 Task: Add a condition where "Organization Is -" in unsolved tickets in your groups.
Action: Mouse moved to (133, 434)
Screenshot: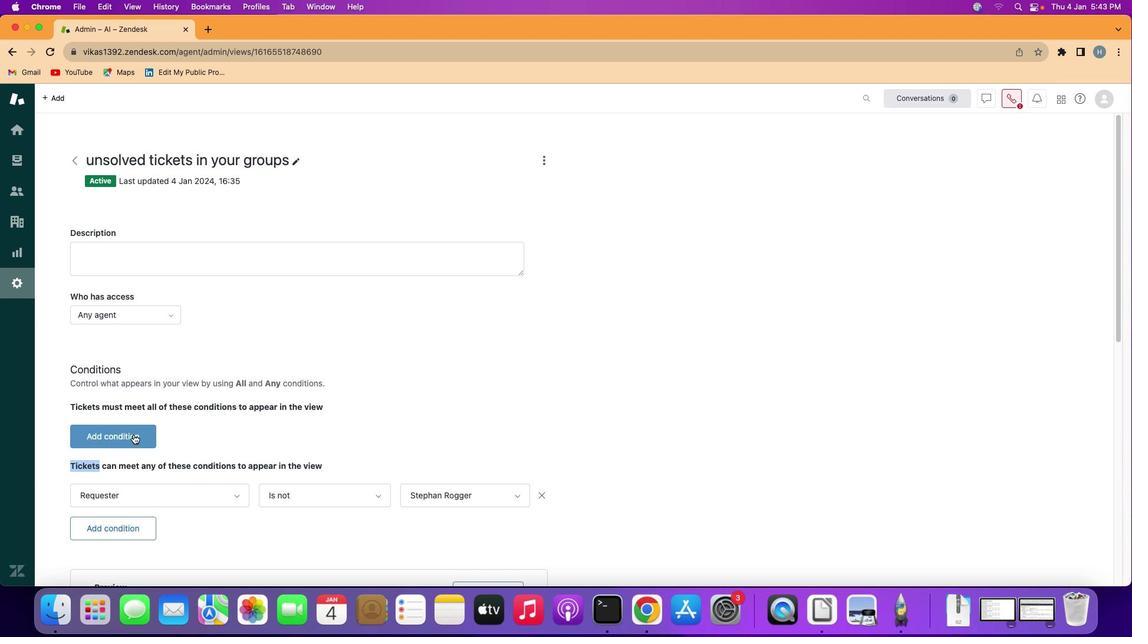 
Action: Mouse pressed left at (133, 434)
Screenshot: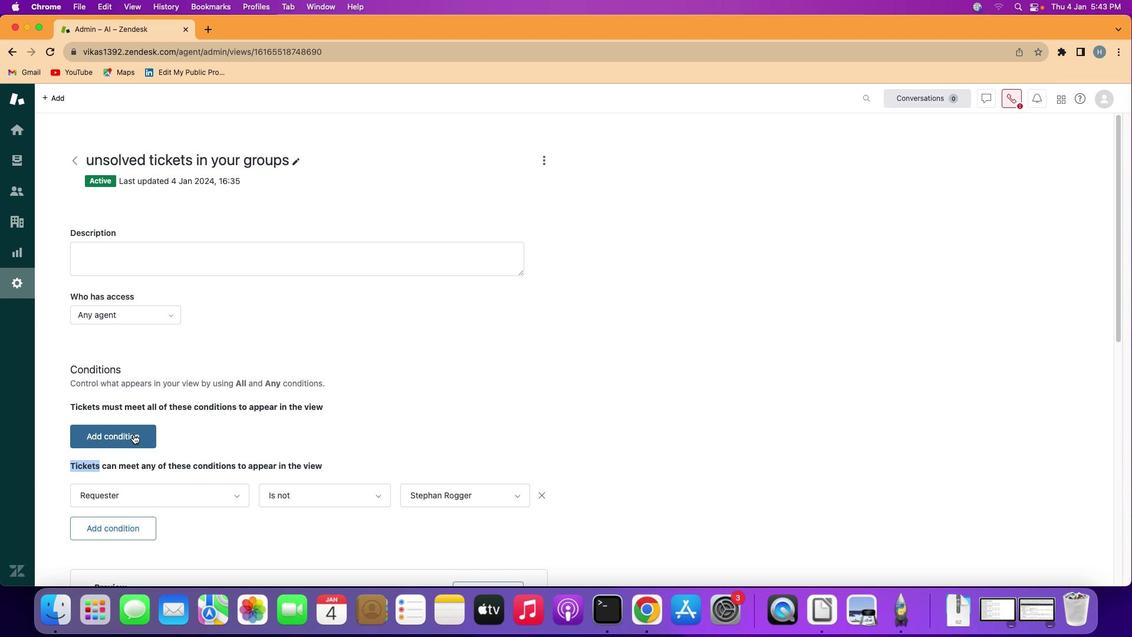 
Action: Mouse moved to (149, 435)
Screenshot: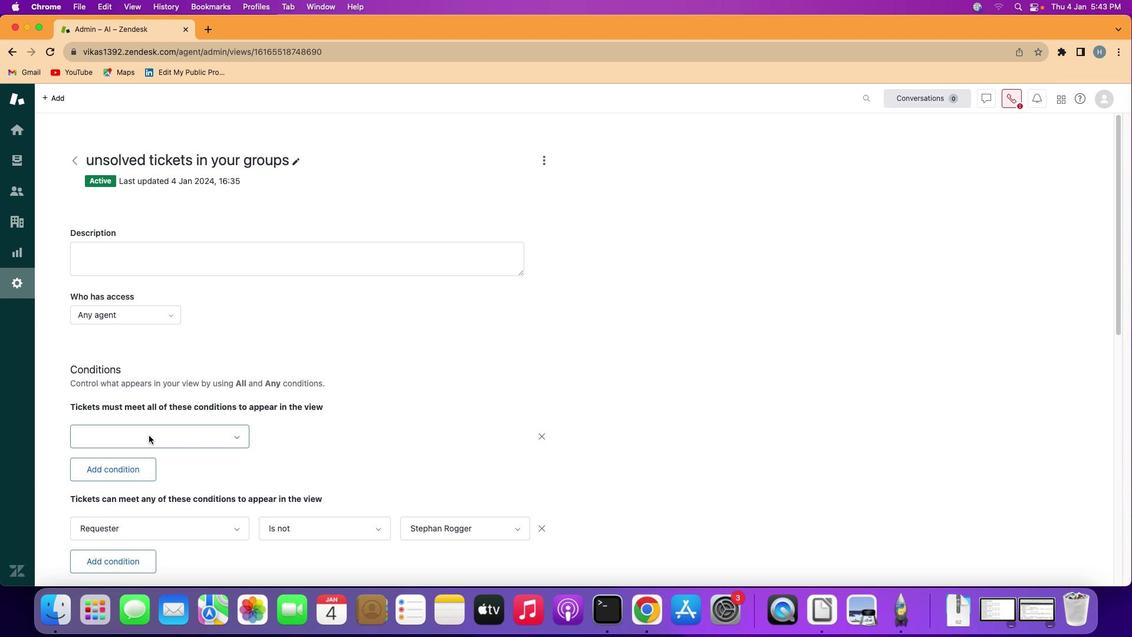
Action: Mouse pressed left at (149, 435)
Screenshot: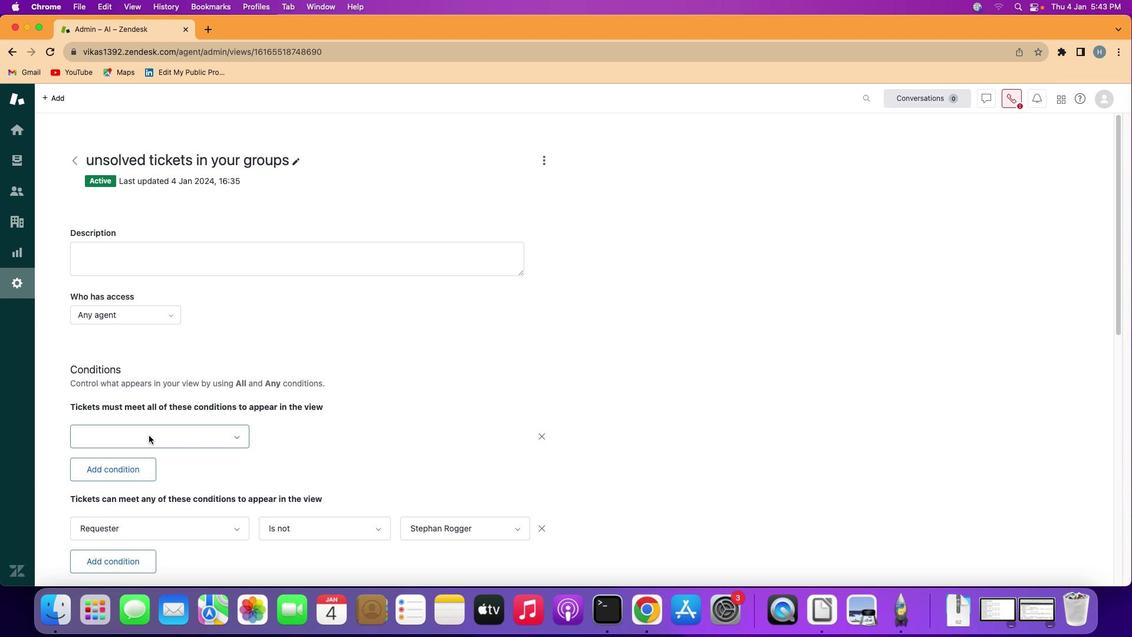 
Action: Mouse moved to (179, 327)
Screenshot: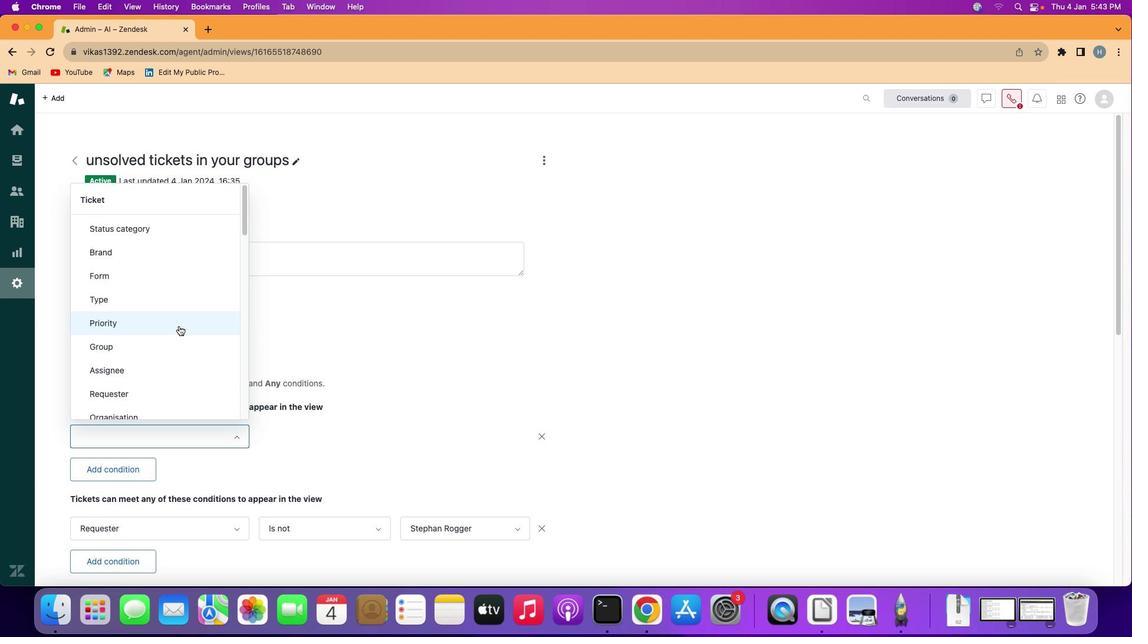 
Action: Mouse pressed left at (179, 327)
Screenshot: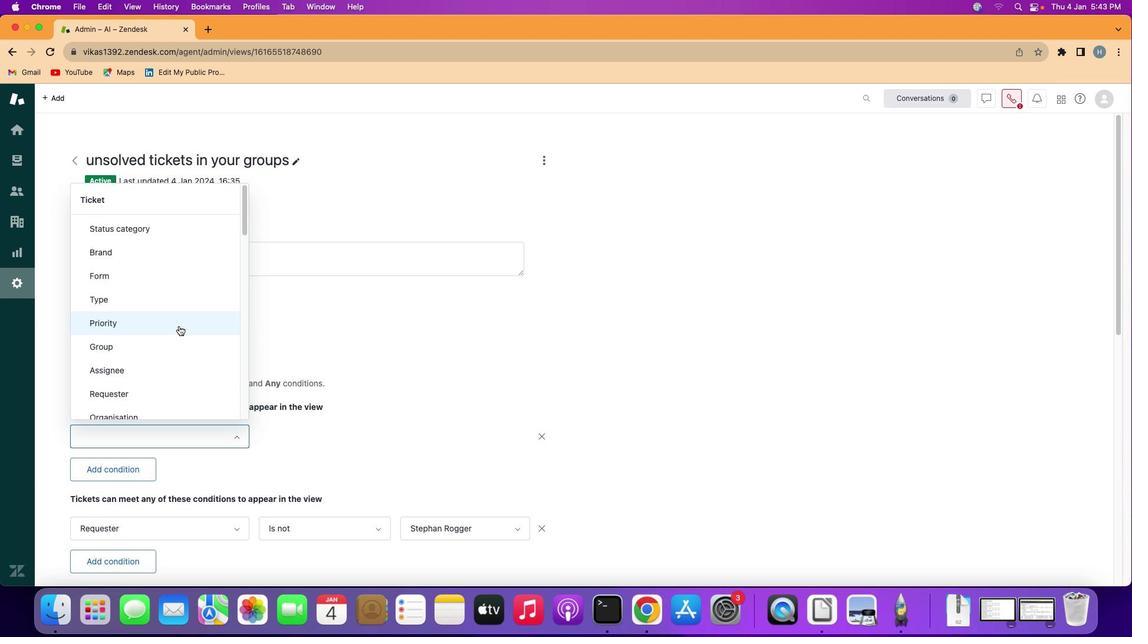 
Action: Mouse moved to (292, 432)
Screenshot: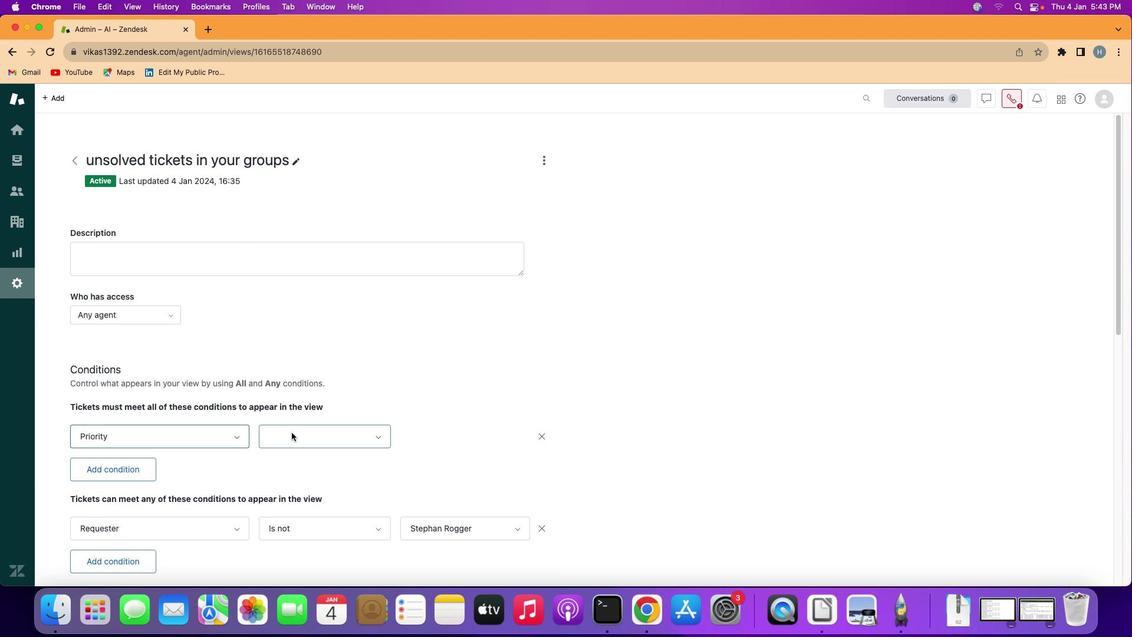 
Action: Mouse pressed left at (292, 432)
Screenshot: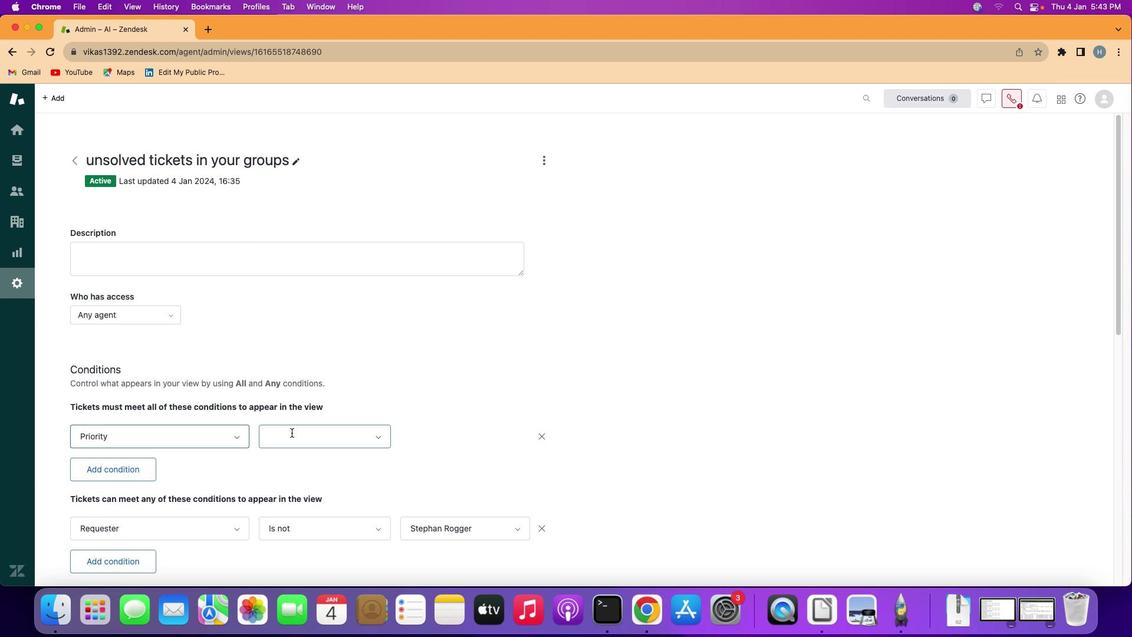 
Action: Mouse moved to (305, 514)
Screenshot: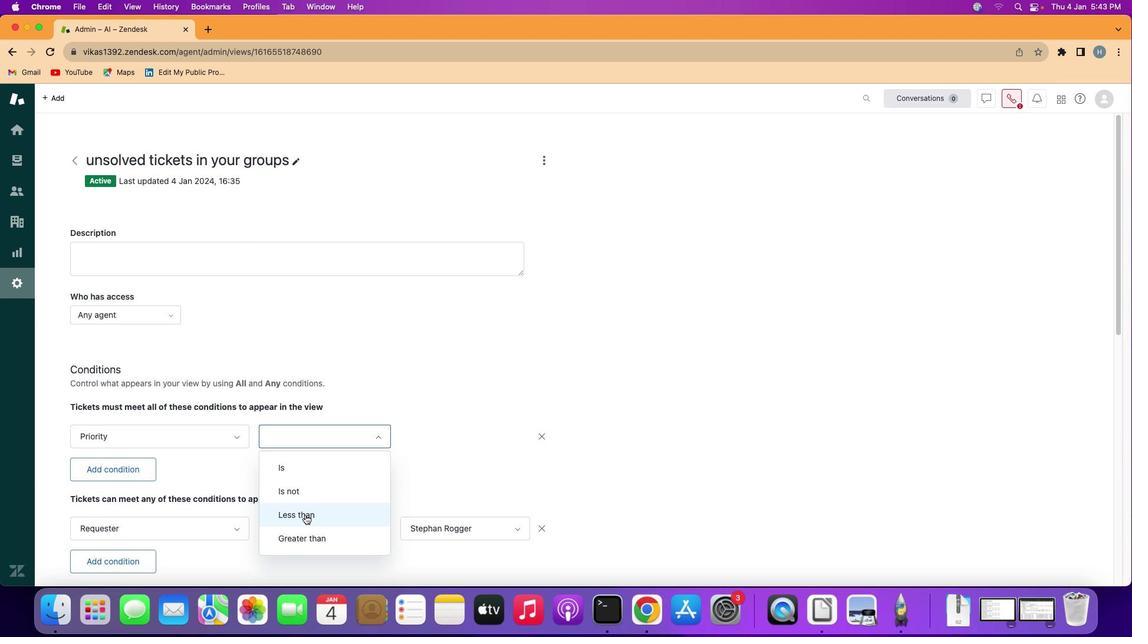 
Action: Mouse pressed left at (305, 514)
Screenshot: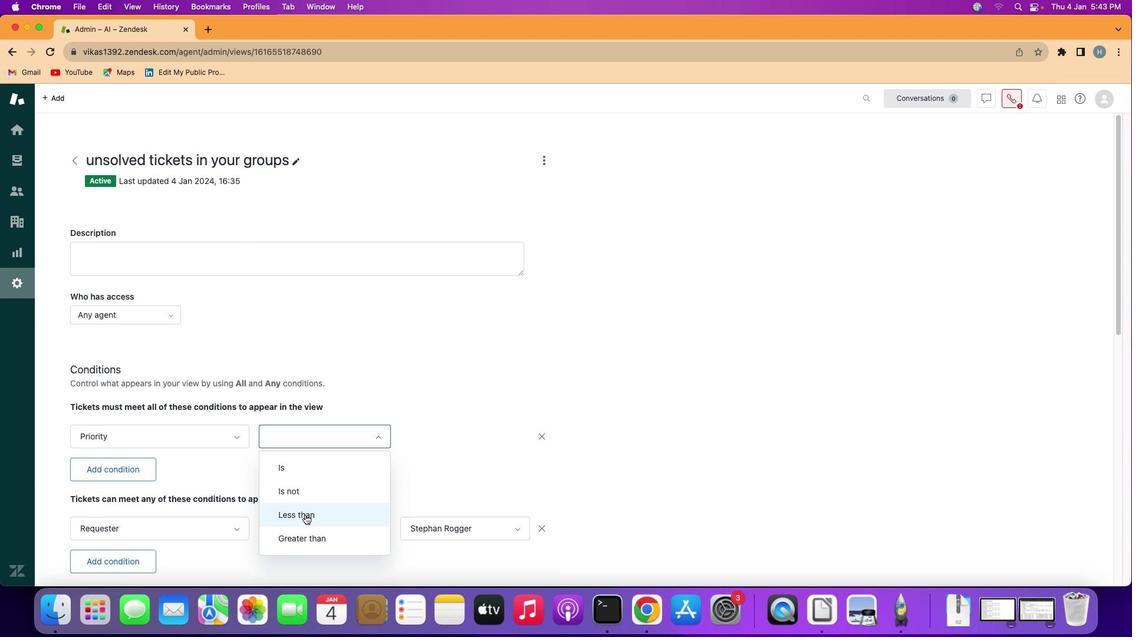 
Action: Mouse moved to (445, 446)
Screenshot: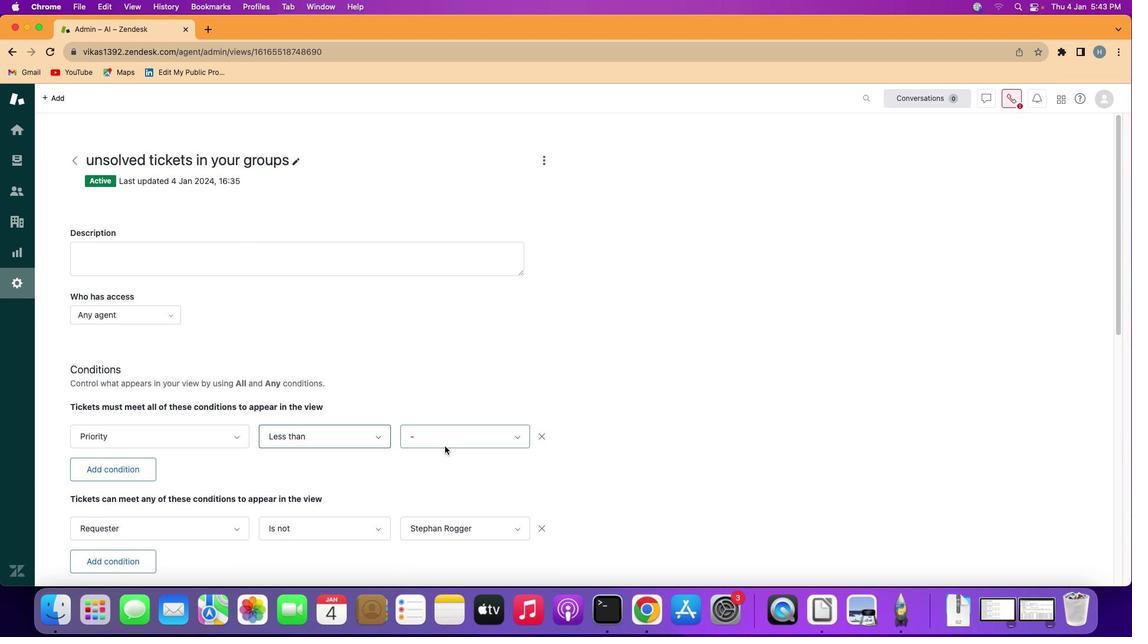 
Action: Mouse pressed left at (445, 446)
Screenshot: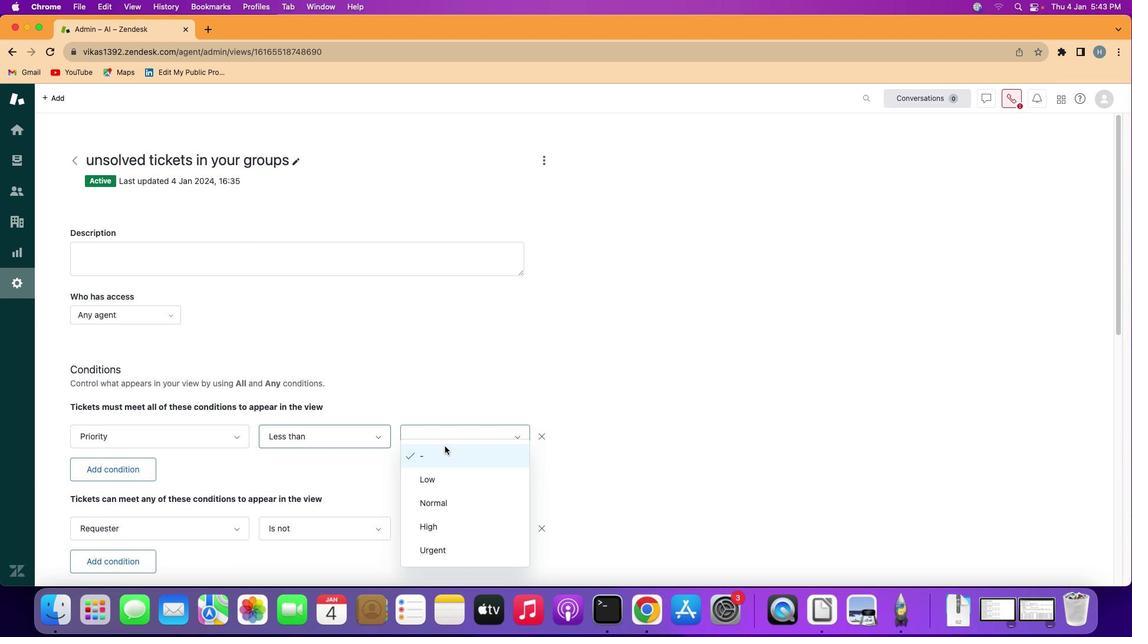 
Action: Mouse moved to (447, 466)
Screenshot: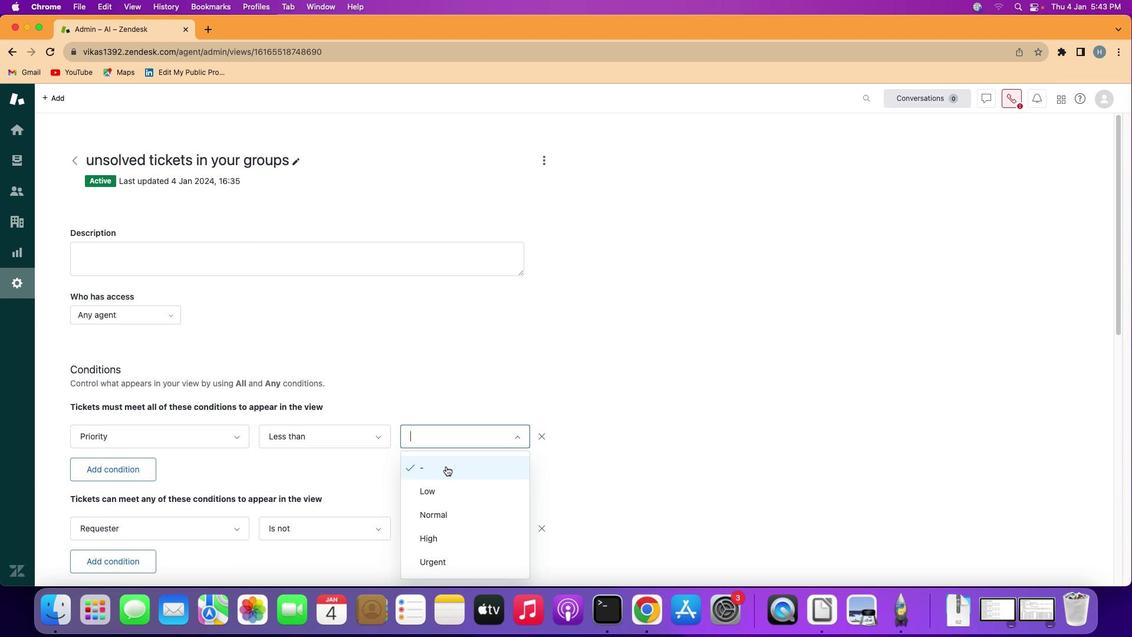 
Action: Mouse pressed left at (447, 466)
Screenshot: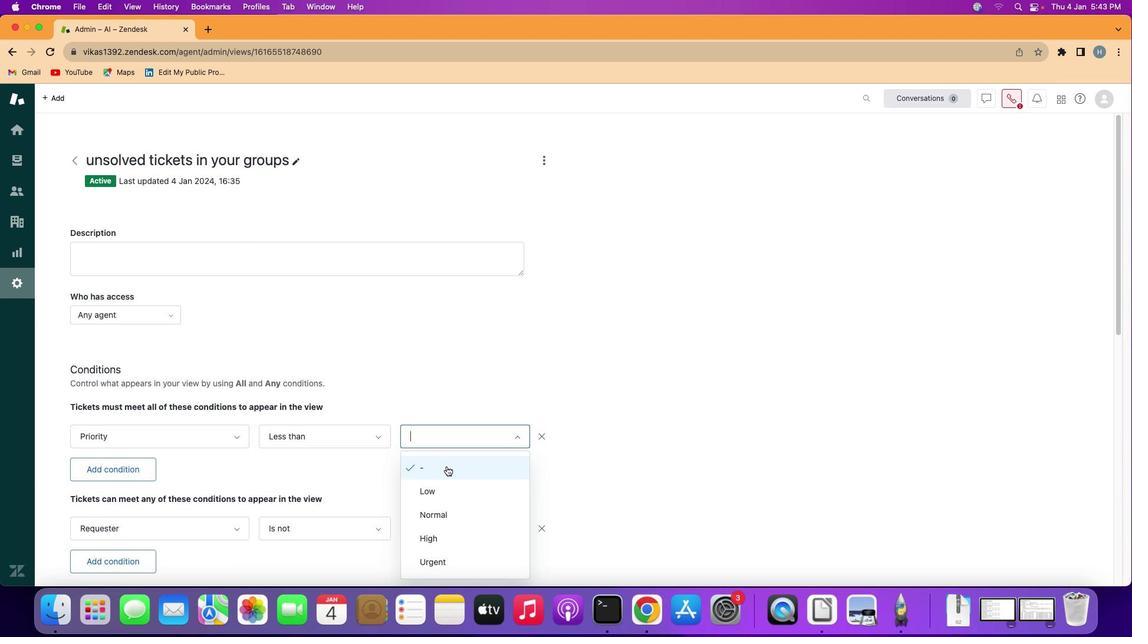 
Action: Mouse moved to (577, 445)
Screenshot: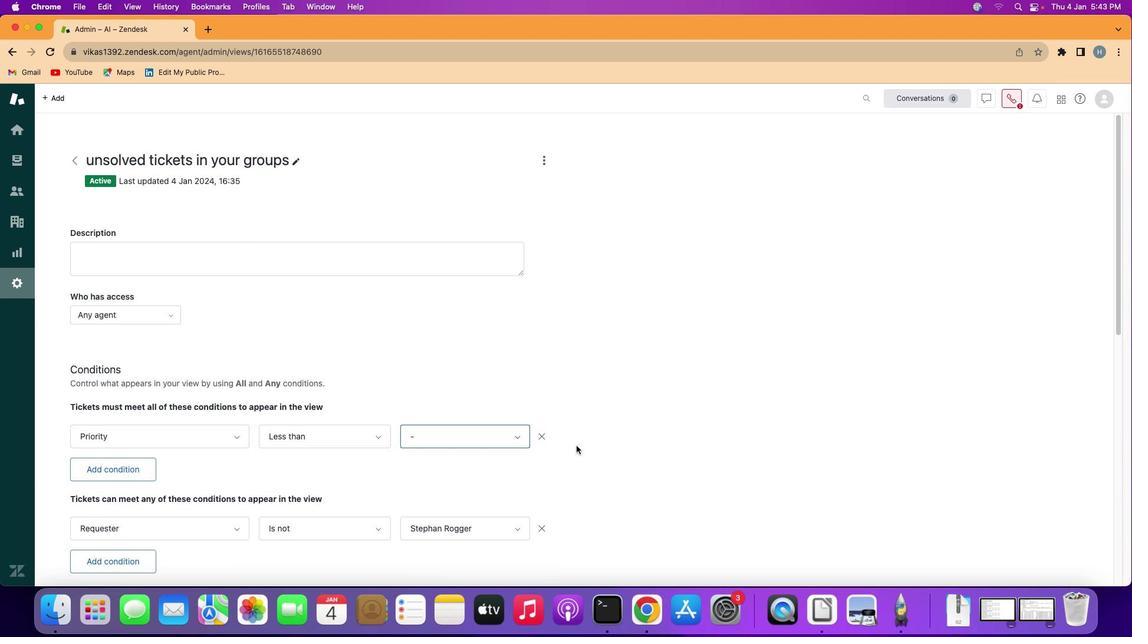 
